 Task: Create a scrum project AgileIntegrate. Add to scrum project AgileIntegrate a team member softage.3@softage.net and assign as Project Lead. Add to scrum project AgileIntegrate a team member softage.4@softage.net
Action: Mouse moved to (180, 55)
Screenshot: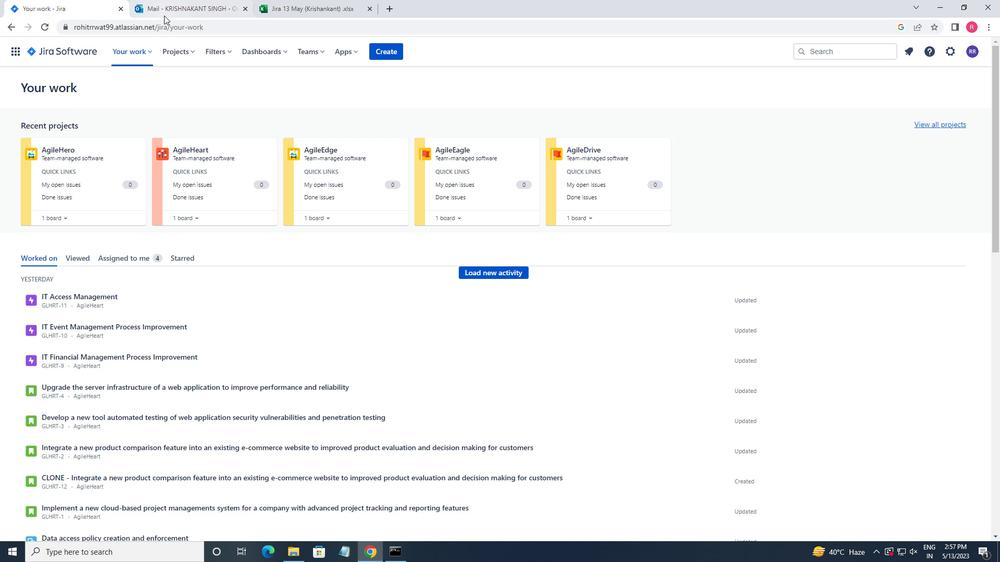 
Action: Mouse pressed left at (180, 55)
Screenshot: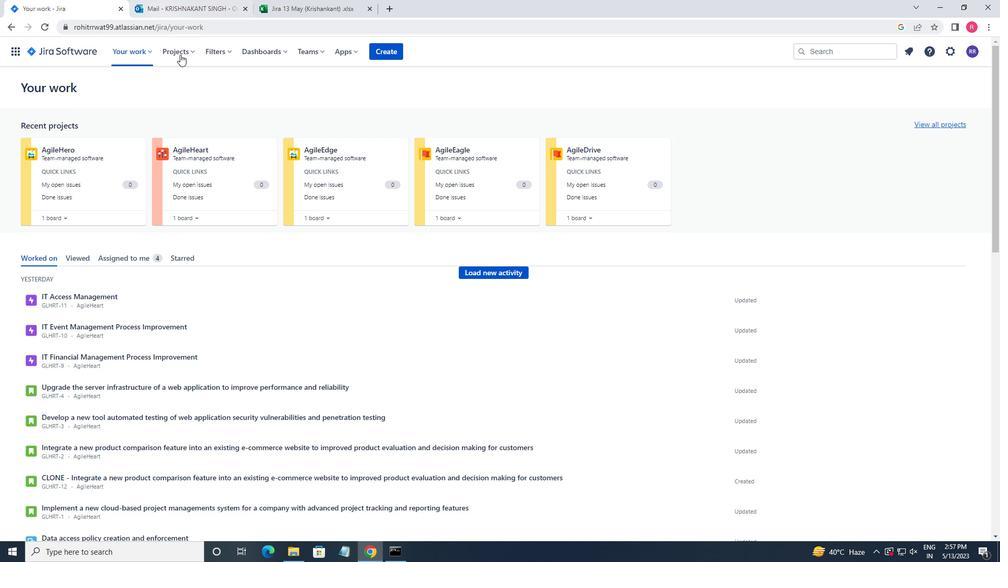
Action: Mouse moved to (204, 257)
Screenshot: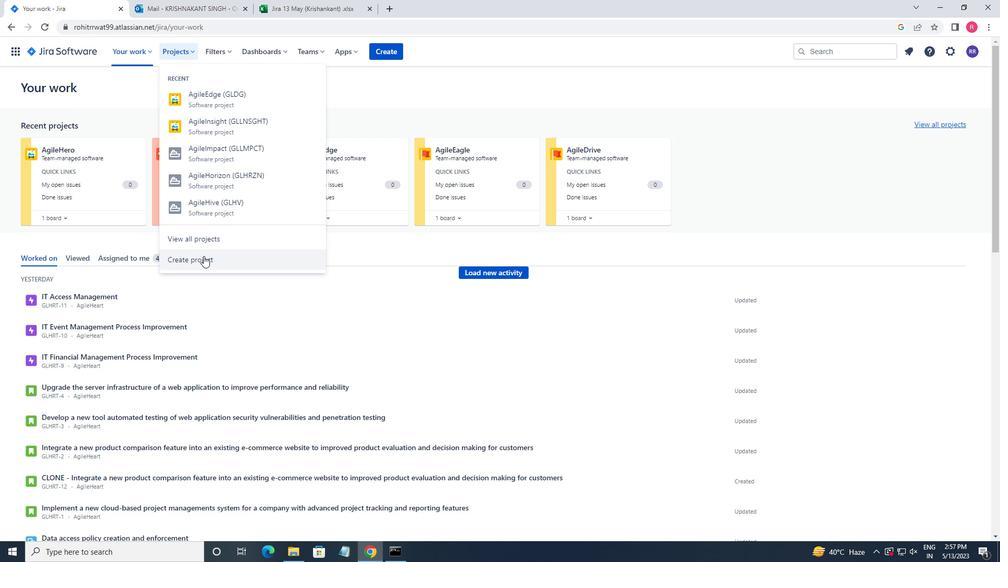 
Action: Mouse pressed left at (204, 257)
Screenshot: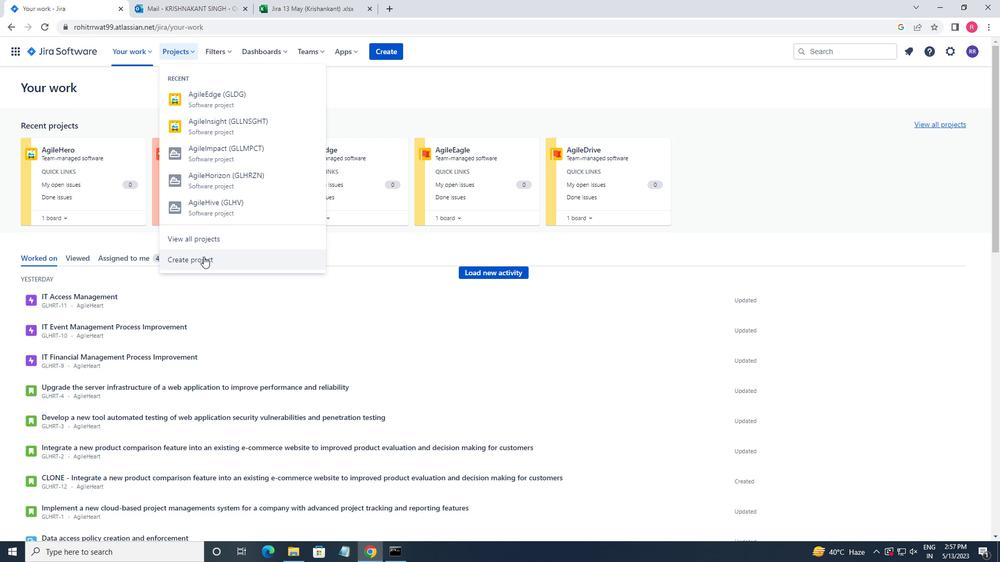 
Action: Mouse moved to (472, 245)
Screenshot: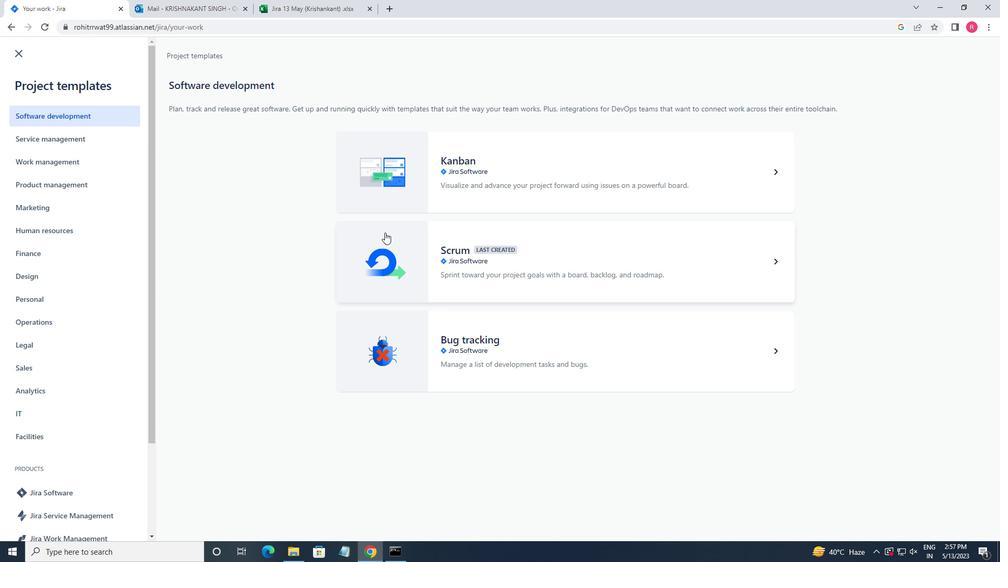 
Action: Mouse pressed left at (472, 245)
Screenshot: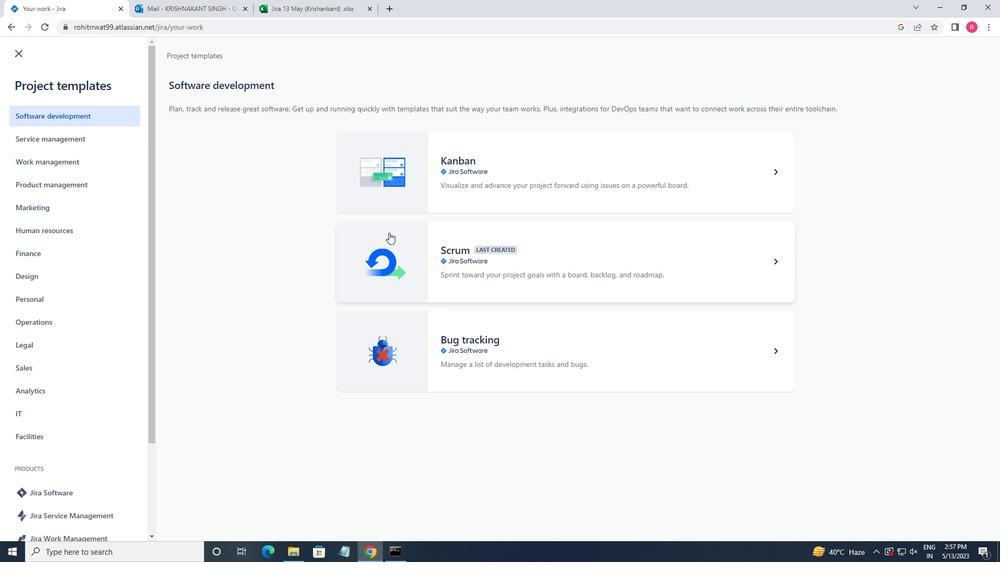 
Action: Mouse moved to (797, 516)
Screenshot: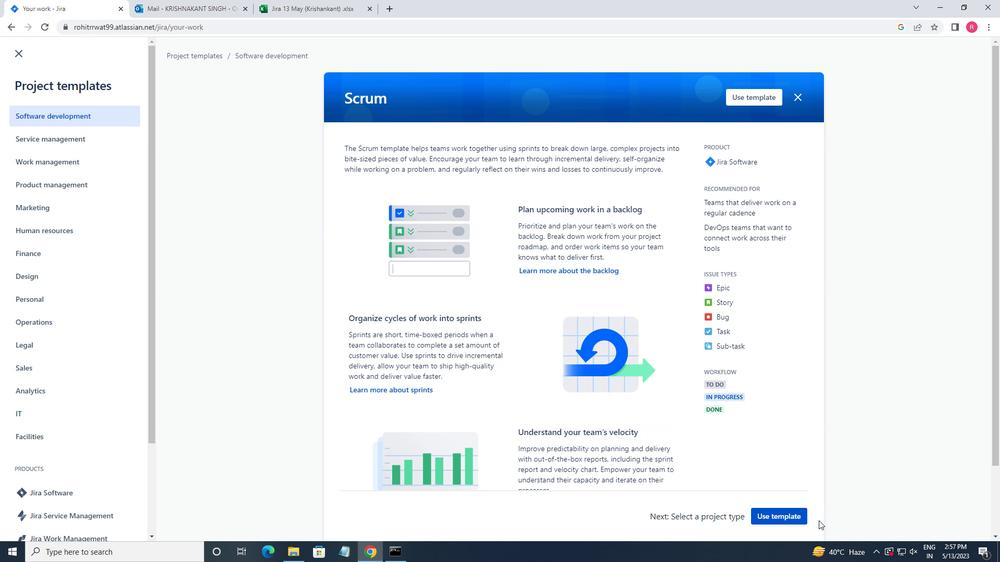 
Action: Mouse pressed left at (797, 516)
Screenshot: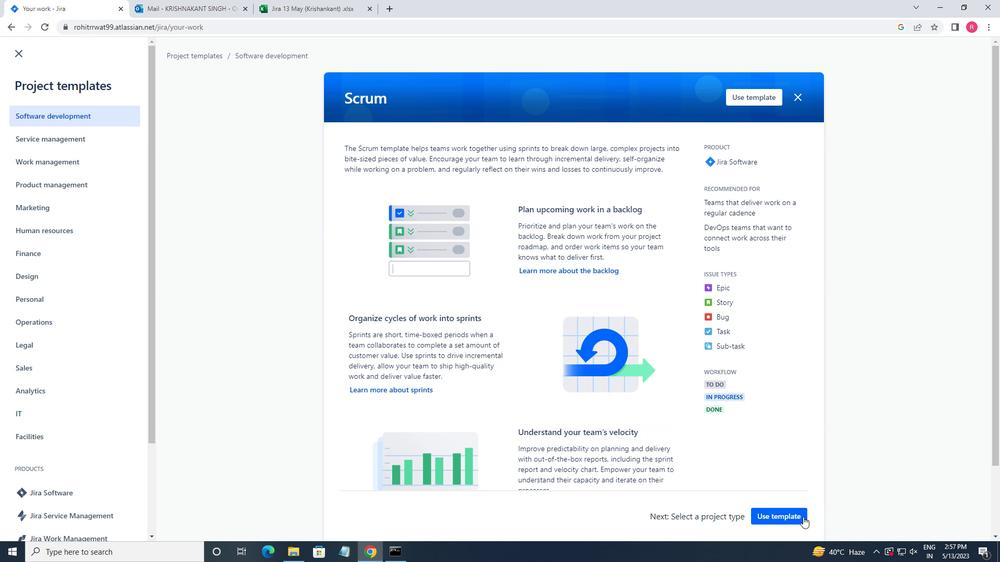 
Action: Mouse moved to (386, 505)
Screenshot: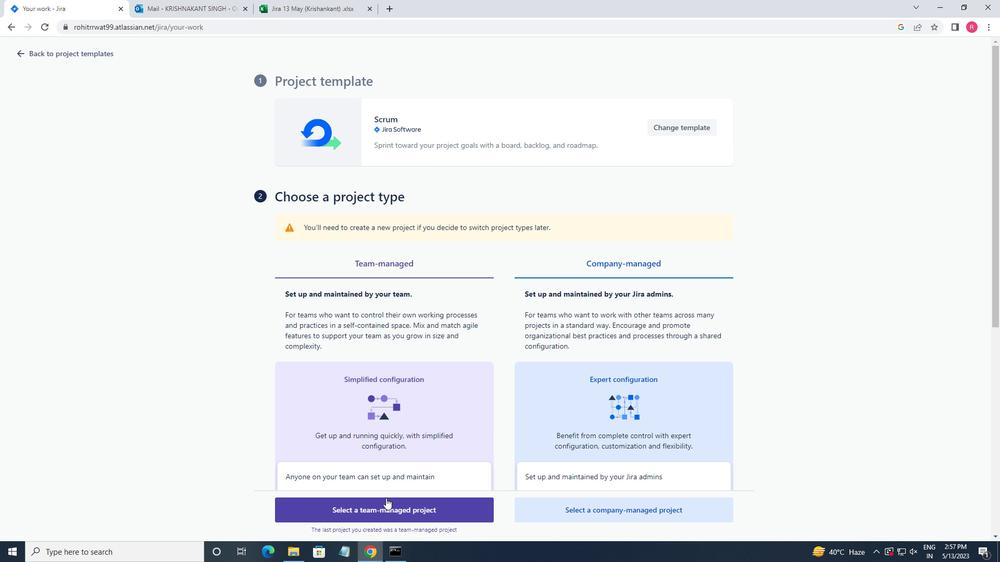 
Action: Mouse pressed left at (386, 505)
Screenshot: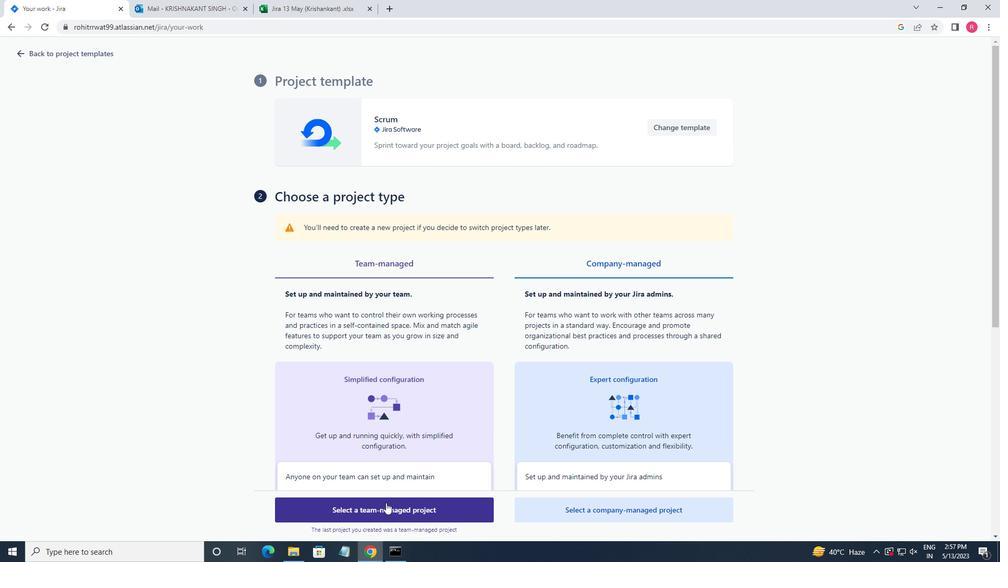 
Action: Mouse moved to (241, 365)
Screenshot: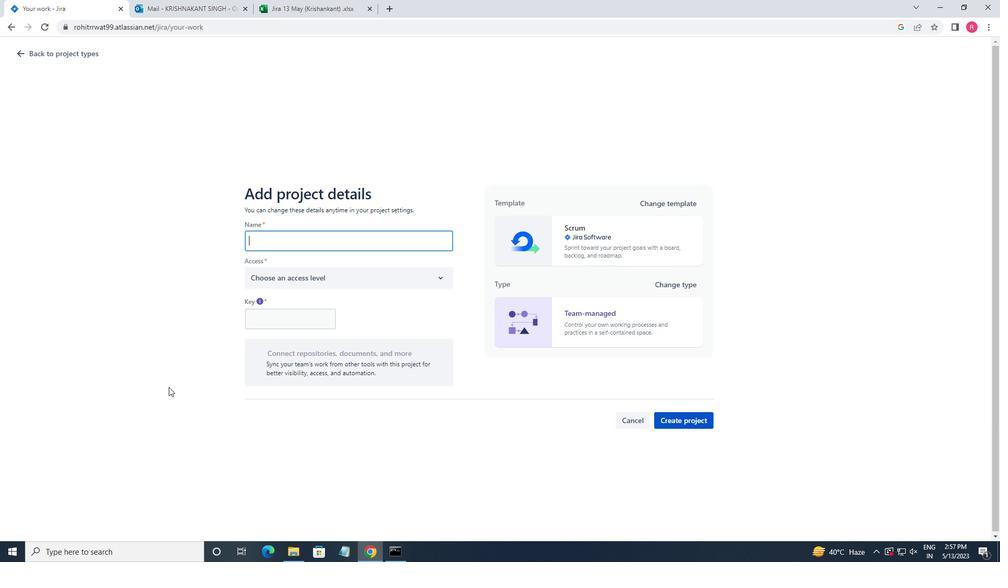 
Action: Key pressed <Key.shift>AGILELNTEGRATE
Screenshot: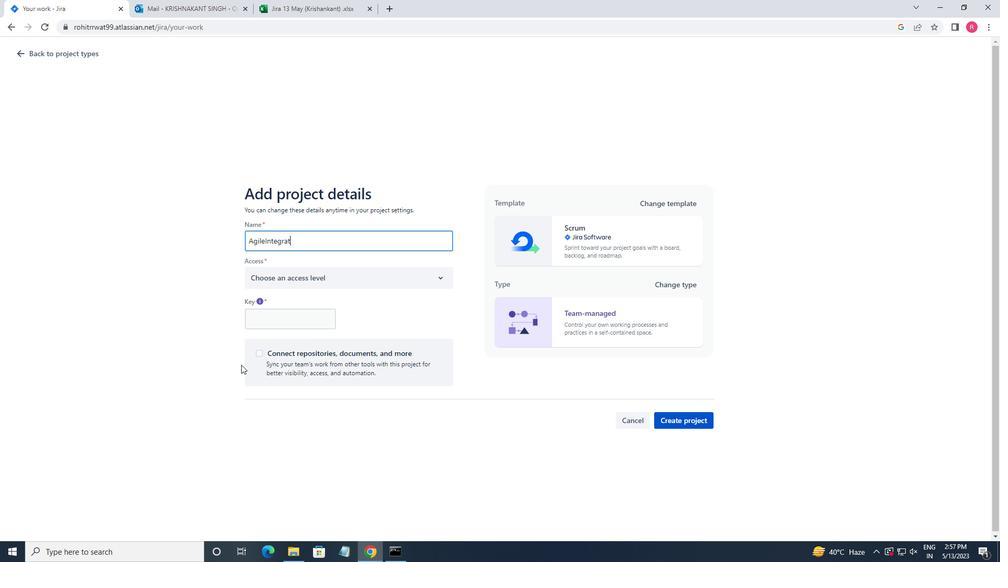 
Action: Mouse moved to (336, 280)
Screenshot: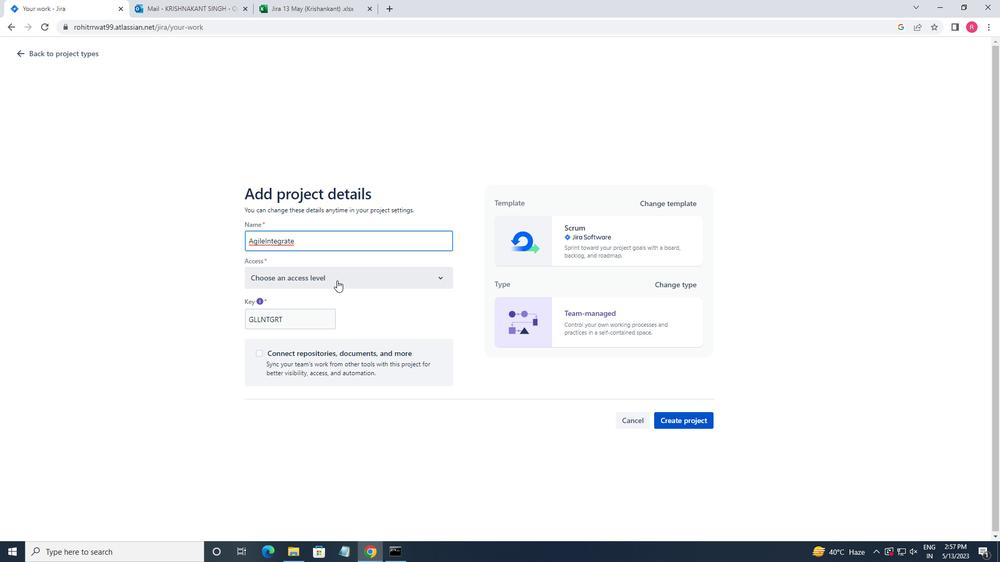 
Action: Mouse pressed left at (336, 280)
Screenshot: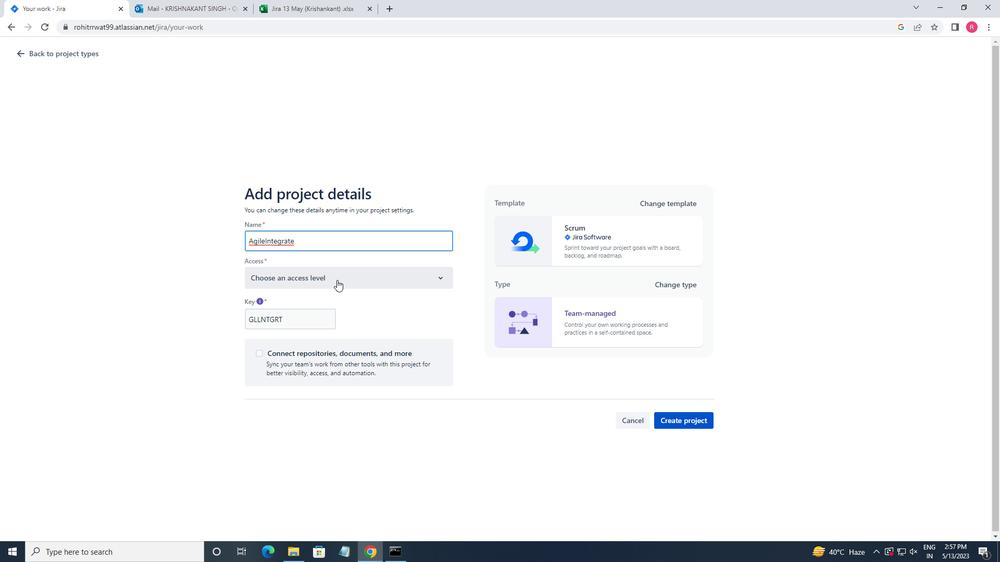 
Action: Mouse moved to (335, 317)
Screenshot: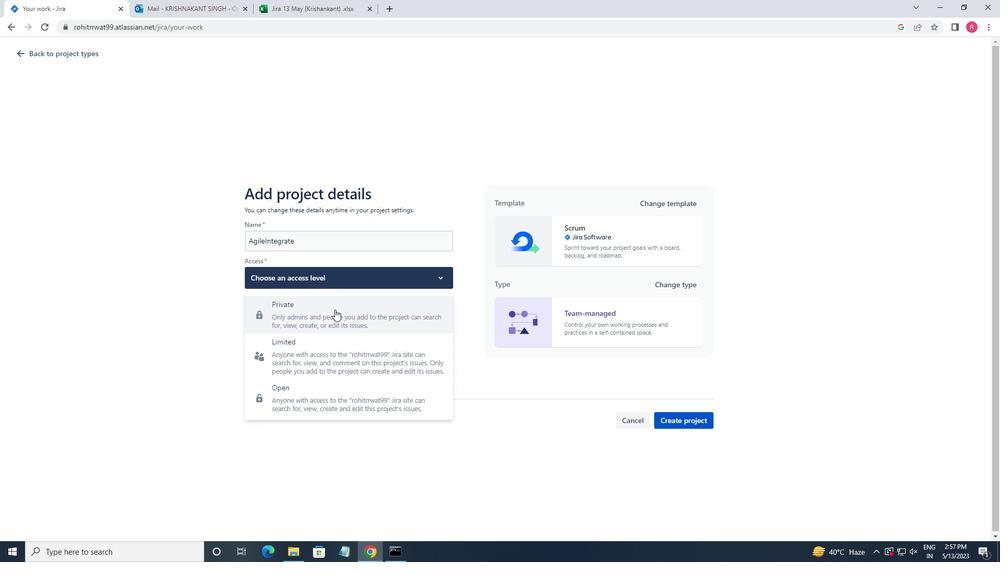
Action: Mouse pressed left at (335, 317)
Screenshot: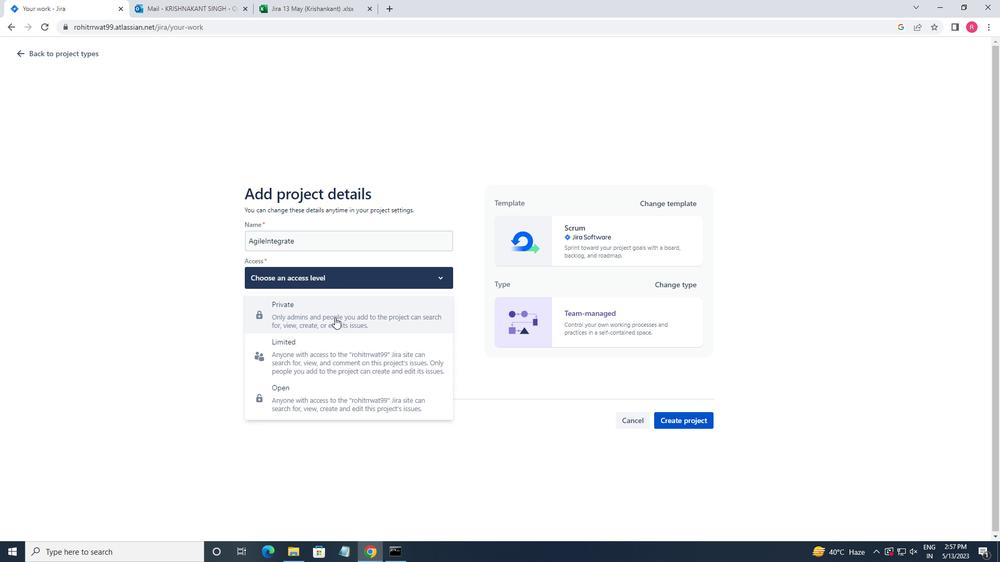 
Action: Mouse moved to (680, 423)
Screenshot: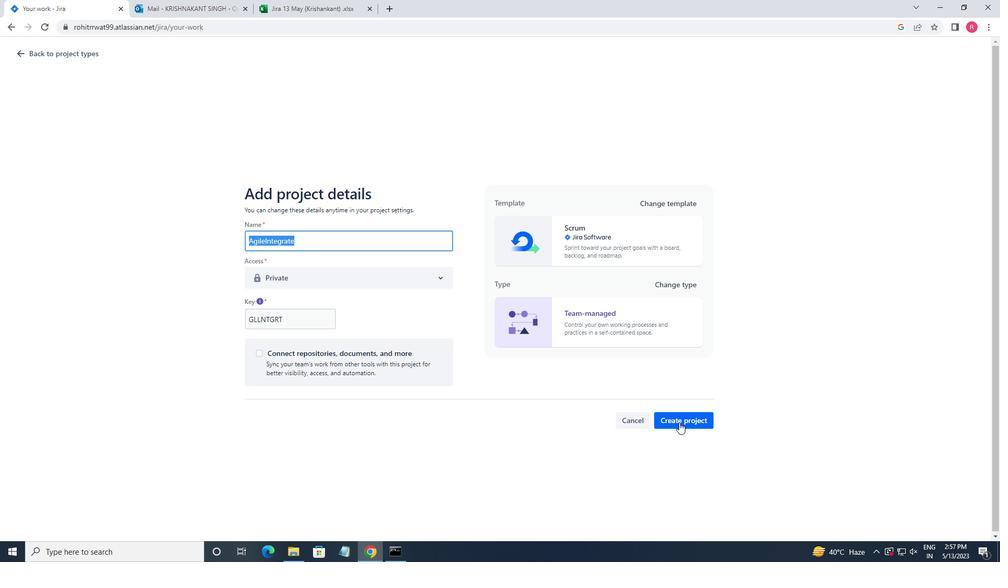 
Action: Mouse pressed left at (680, 423)
Screenshot: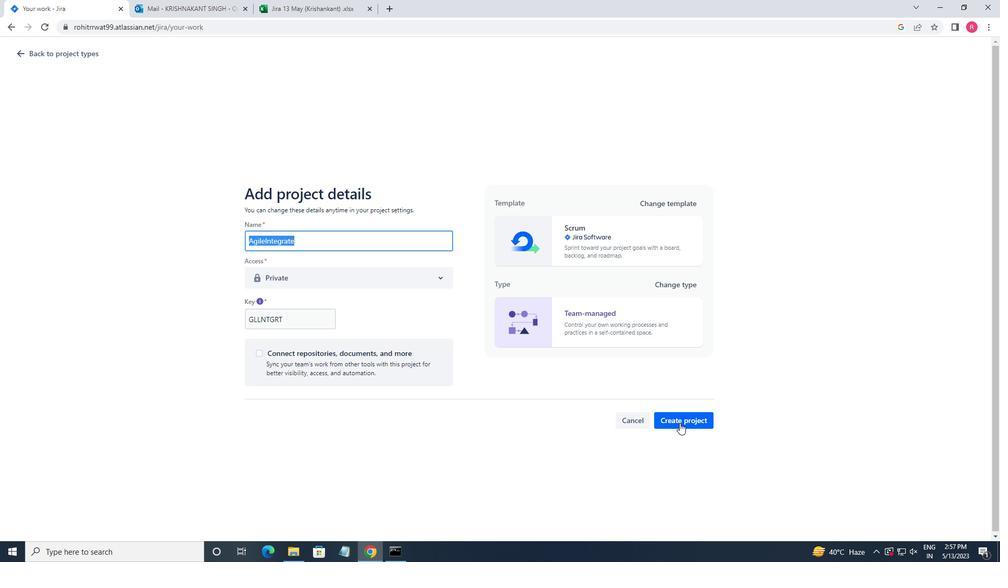 
Action: Mouse moved to (226, 146)
Screenshot: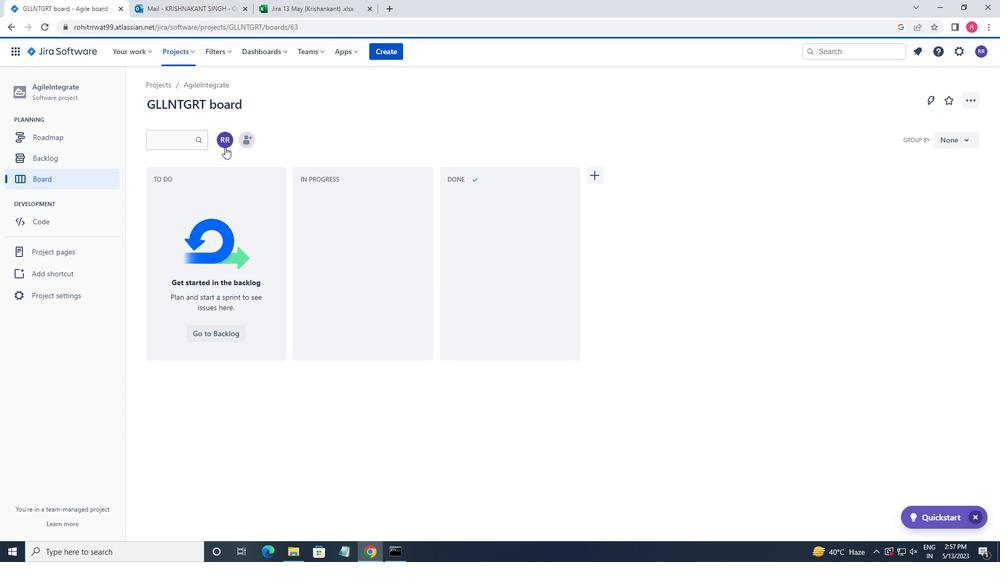 
Action: Mouse pressed left at (226, 146)
Screenshot: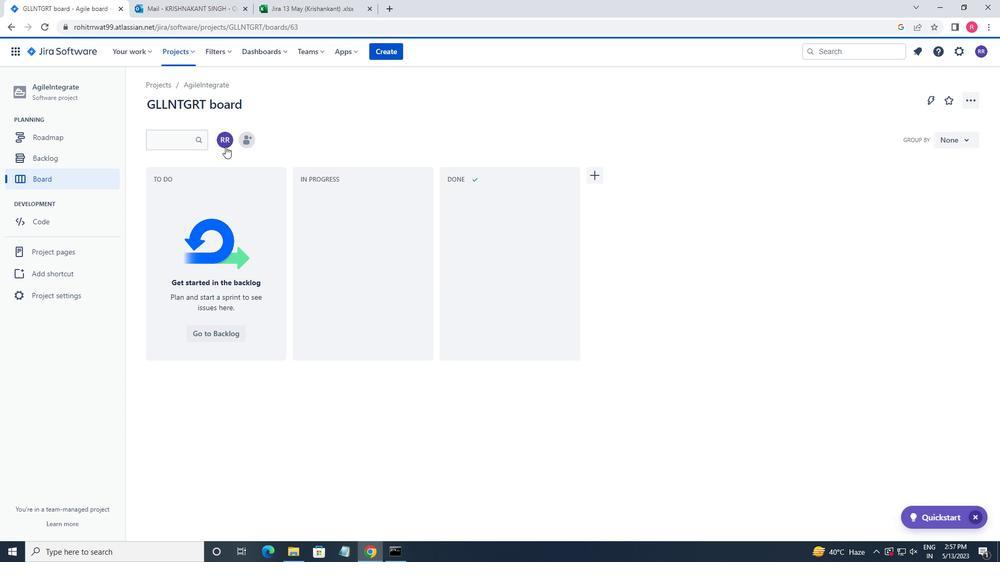 
Action: Mouse moved to (245, 146)
Screenshot: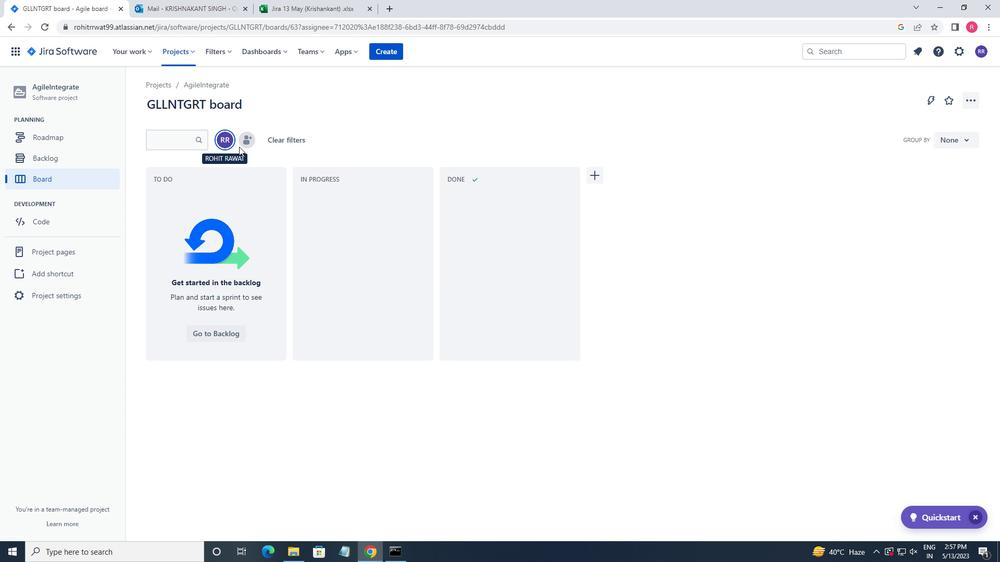 
Action: Mouse pressed left at (245, 146)
Screenshot: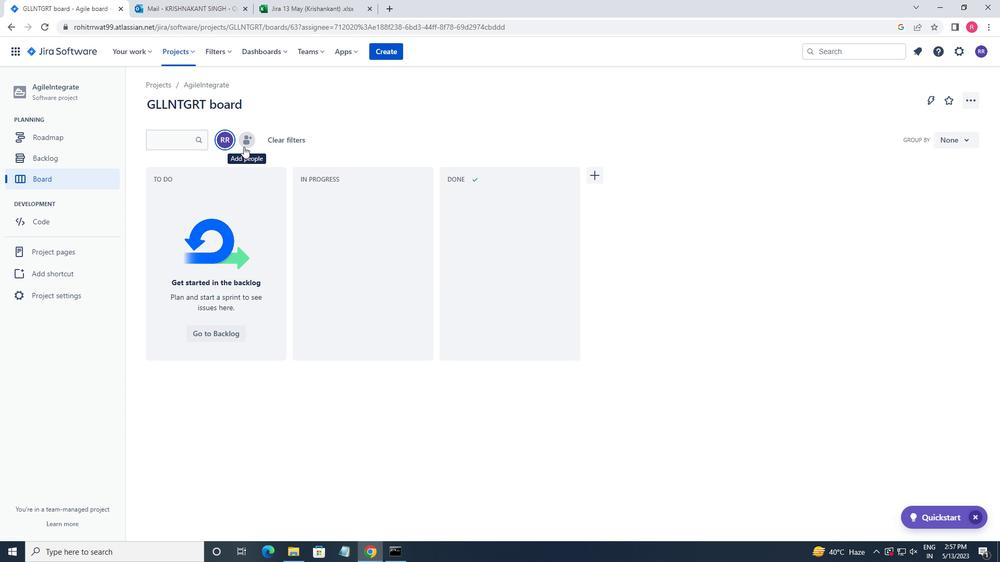 
Action: Key pressed SOFTAGE.3<Key.shift>@SOFTAGE.1<Key.backspace>NET
Screenshot: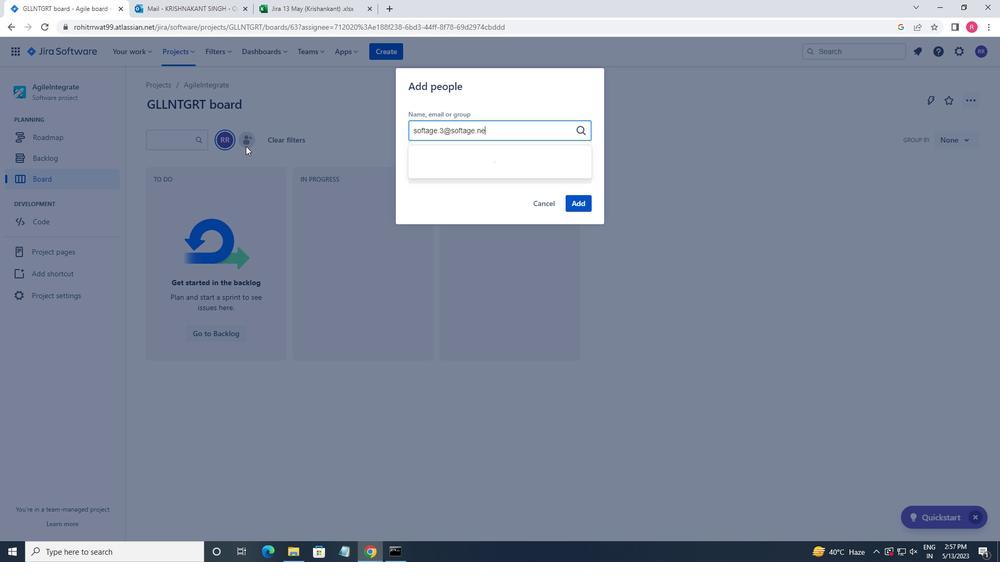 
Action: Mouse moved to (245, 164)
Screenshot: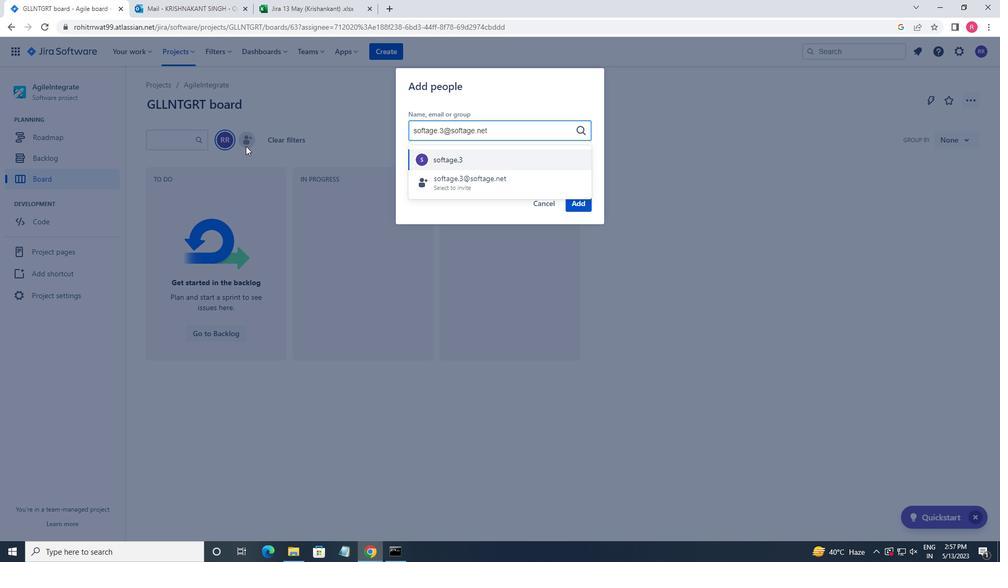 
Action: Key pressed <Key.down><Key.enter>
Screenshot: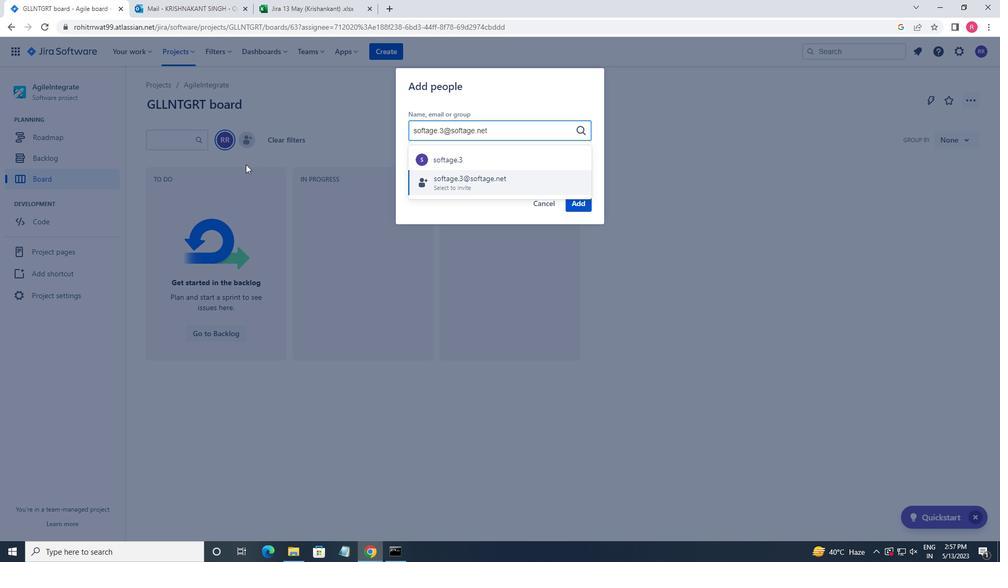 
Action: Mouse moved to (575, 206)
Screenshot: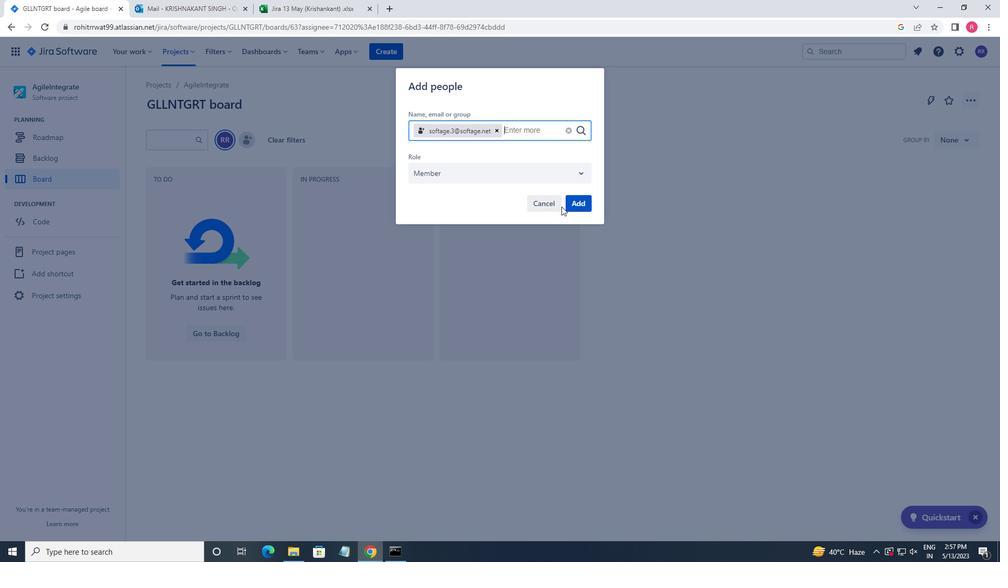 
Action: Mouse pressed left at (575, 206)
Screenshot: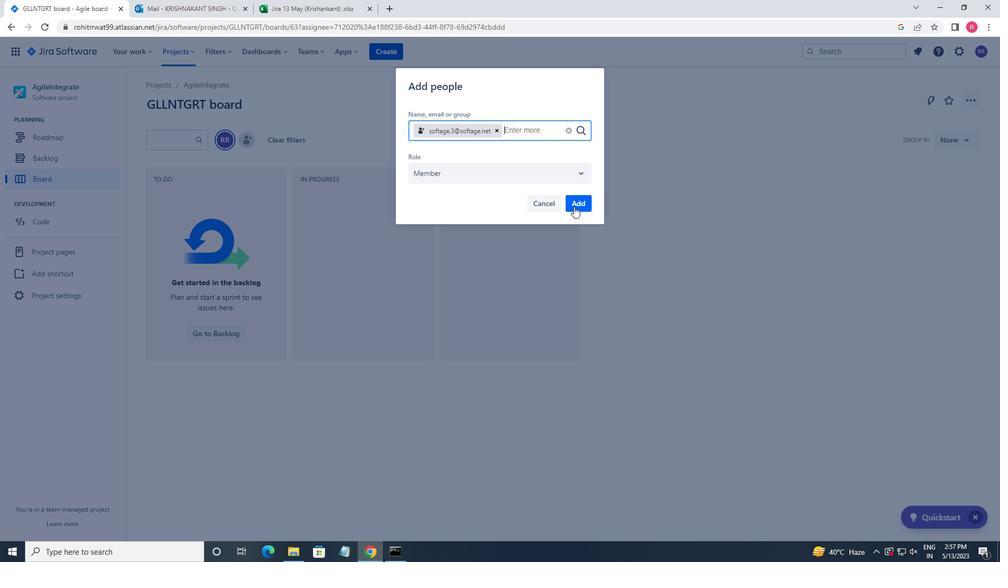 
Action: Mouse moved to (53, 298)
Screenshot: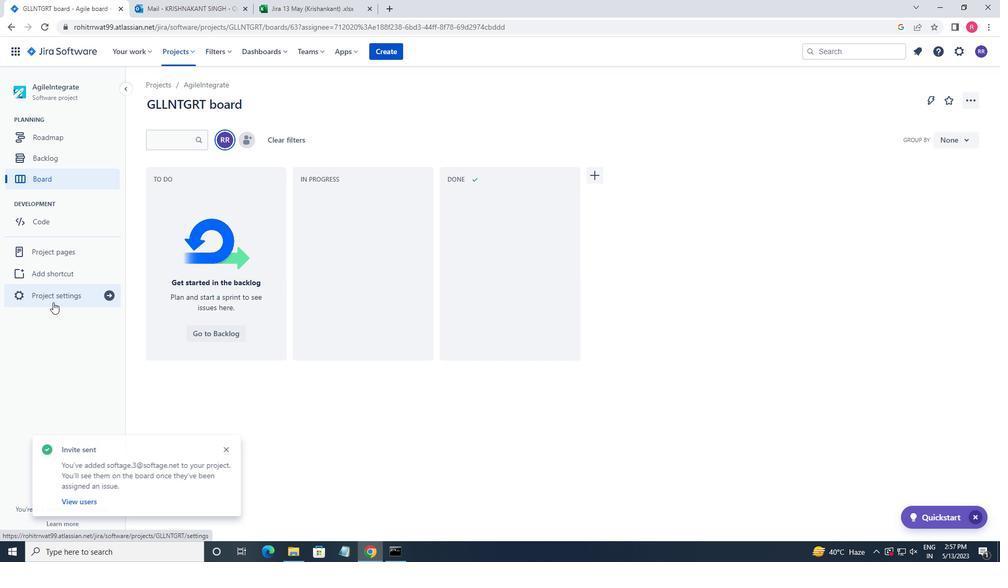 
Action: Mouse pressed left at (53, 298)
Screenshot: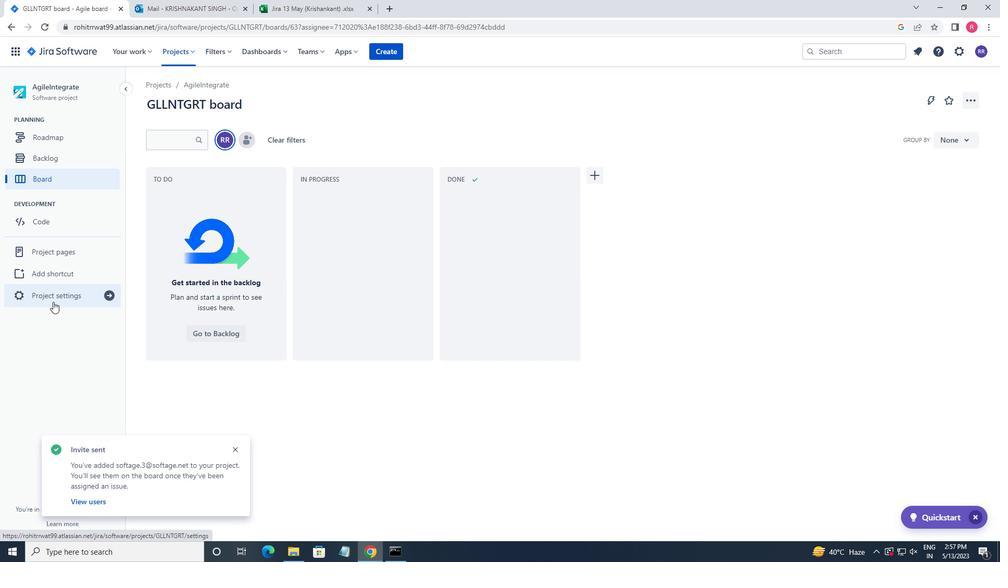 
Action: Mouse moved to (549, 376)
Screenshot: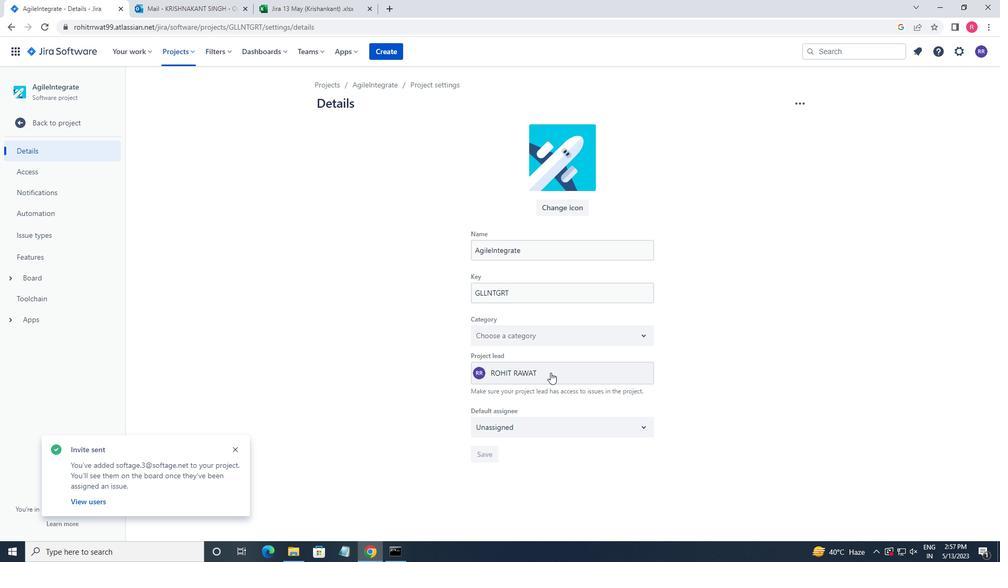 
Action: Mouse pressed left at (549, 376)
Screenshot: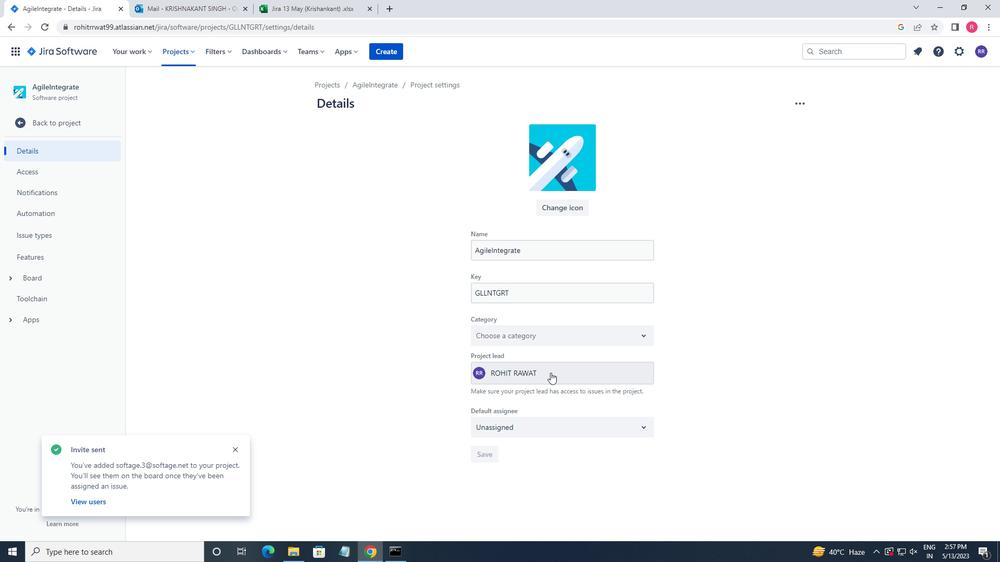 
Action: Mouse moved to (534, 366)
Screenshot: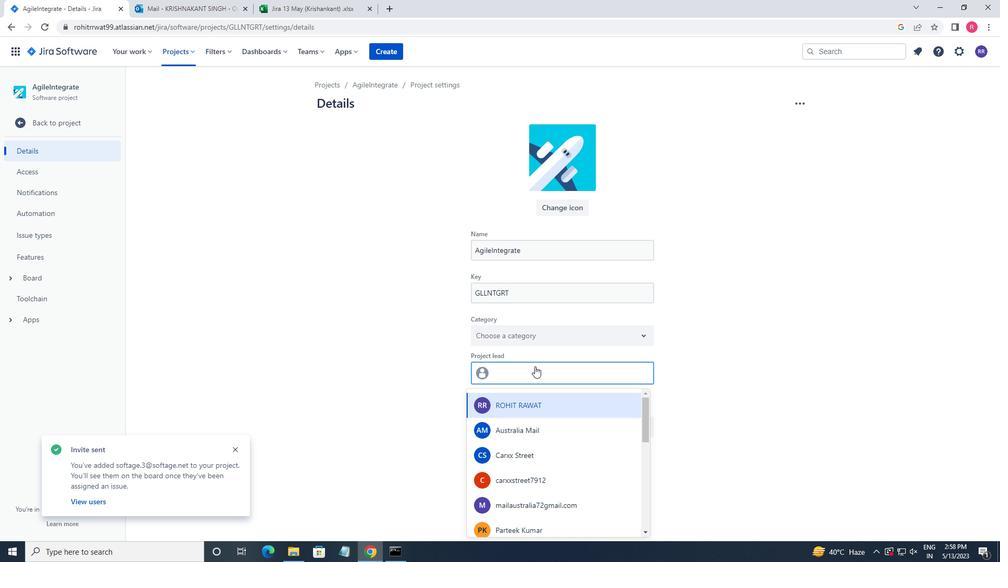 
Action: Key pressed SOFTA
Screenshot: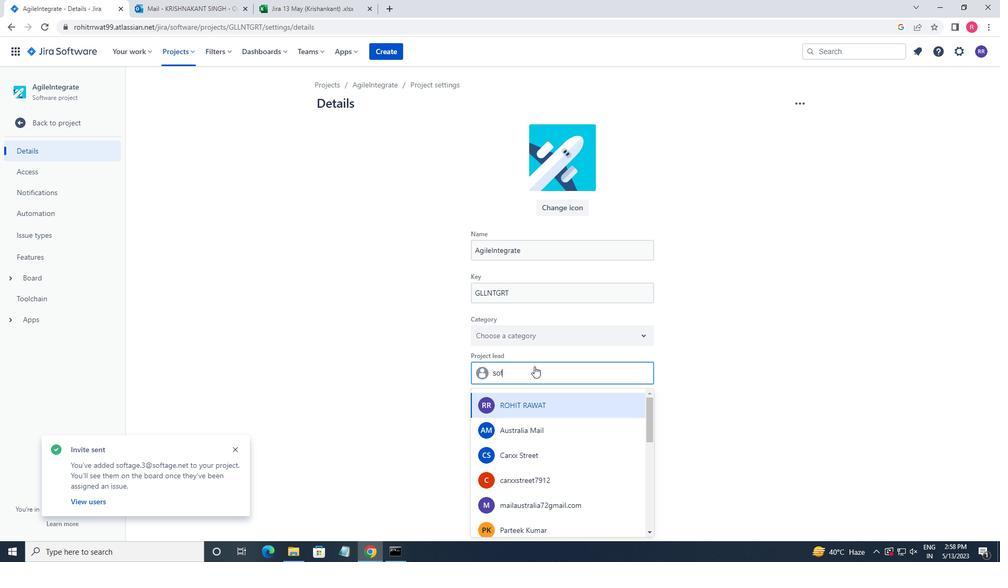 
Action: Mouse moved to (534, 366)
Screenshot: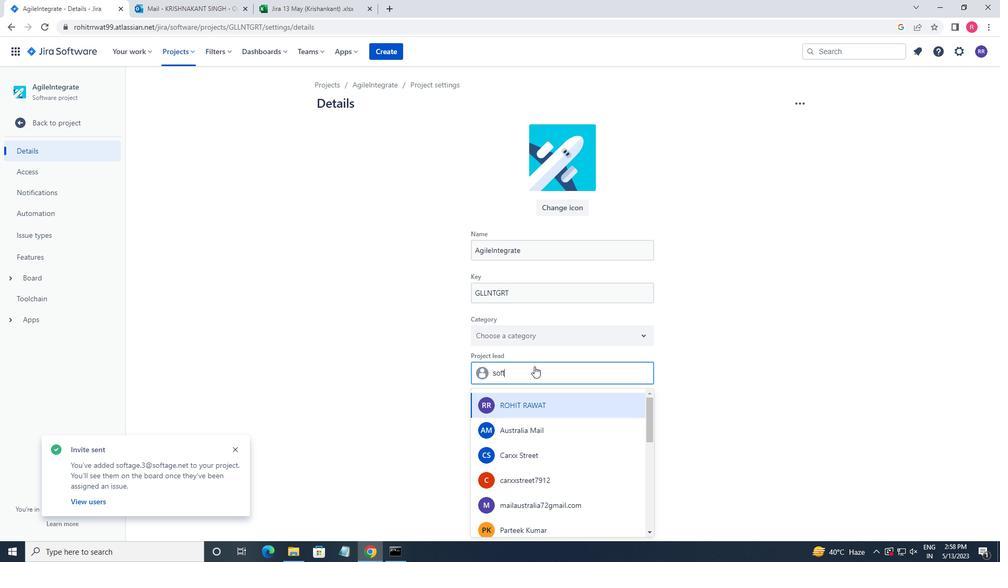 
Action: Key pressed G
Screenshot: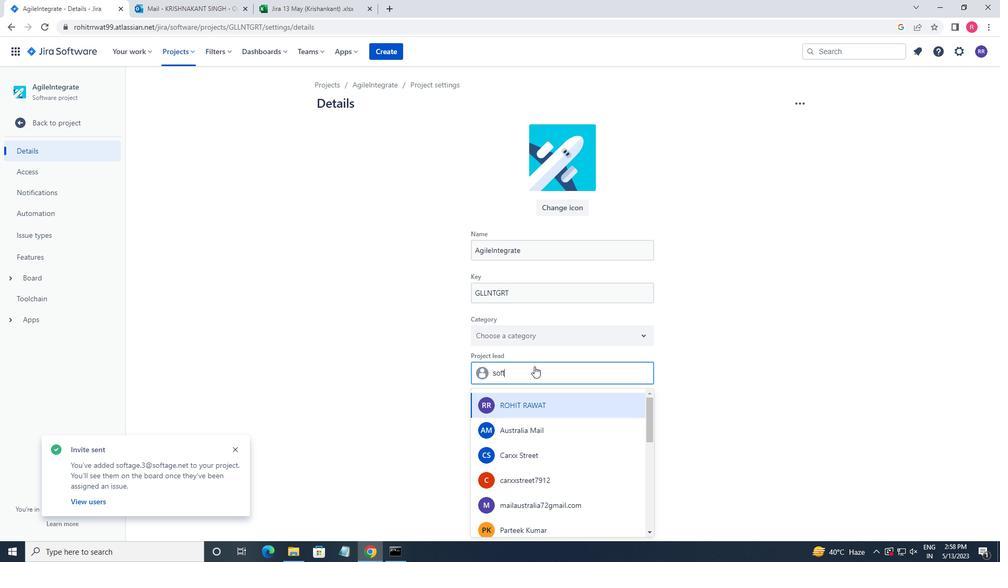 
Action: Mouse moved to (500, 341)
Screenshot: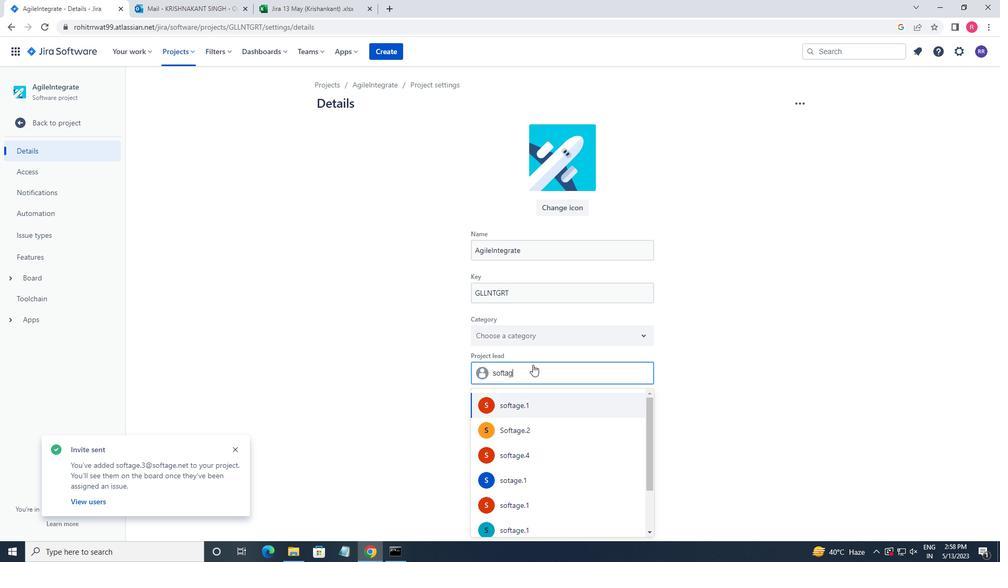 
Action: Key pressed E
Screenshot: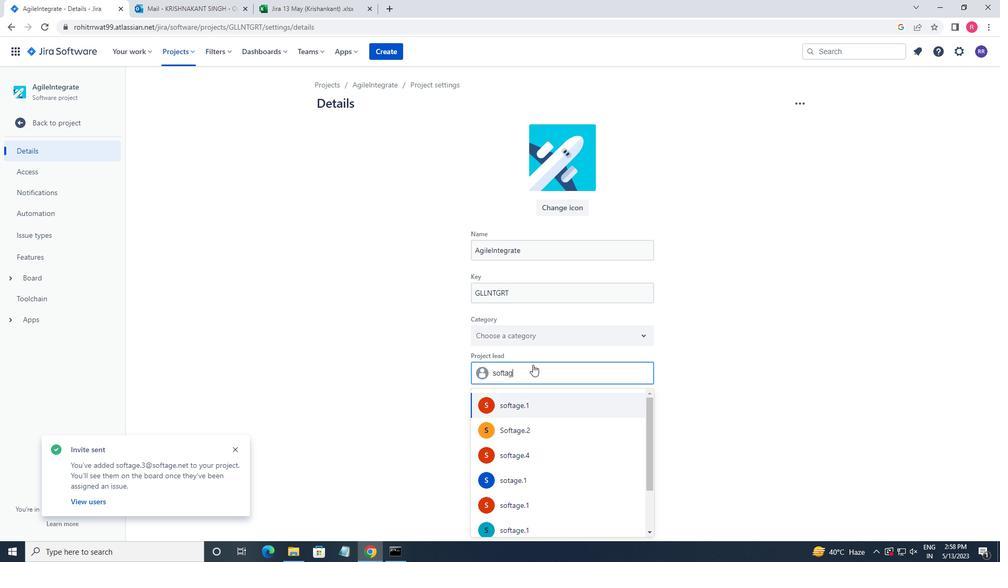 
Action: Mouse moved to (496, 338)
Screenshot: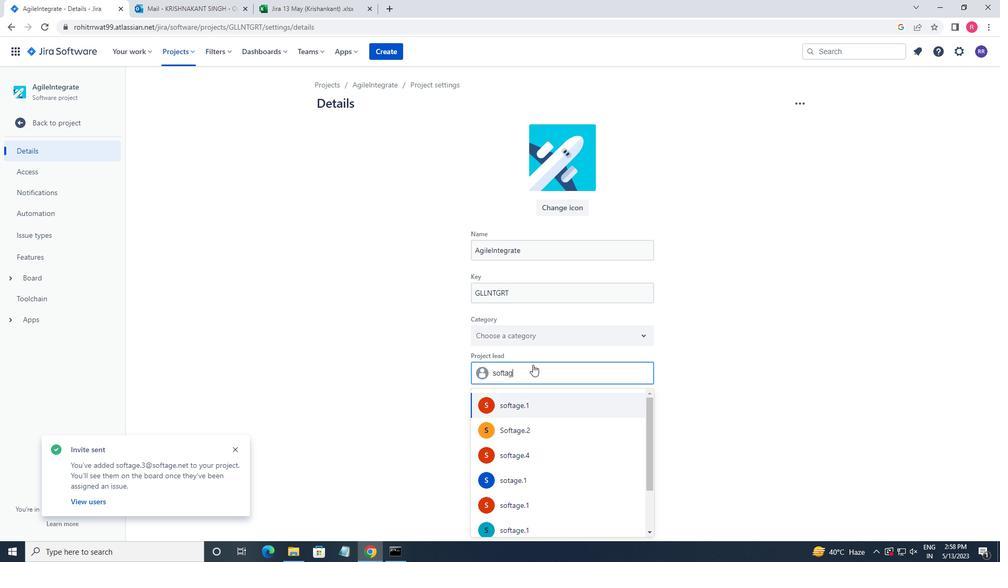 
Action: Key pressed .3<Key.shift>@SOFTAGE.NET
Screenshot: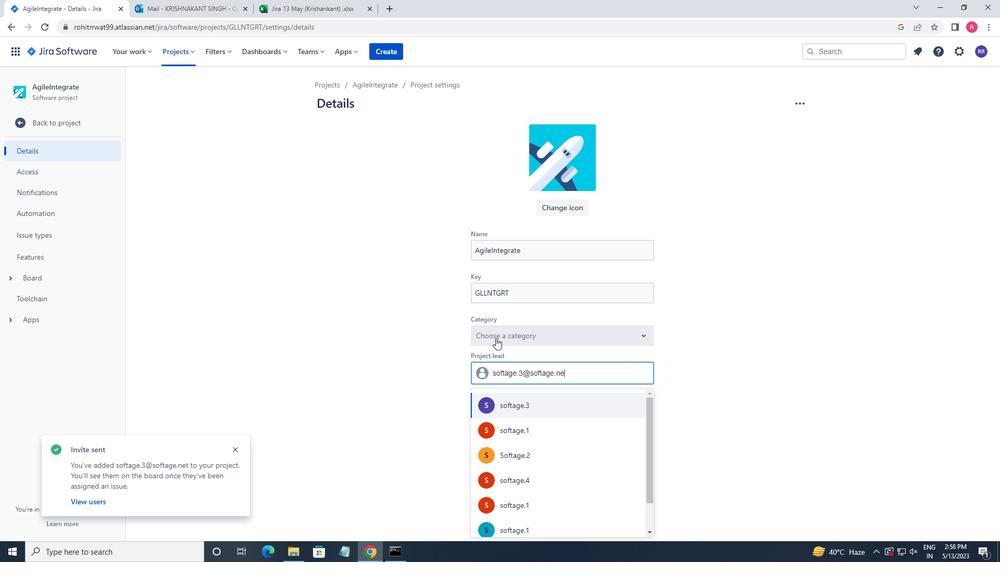 
Action: Mouse moved to (546, 413)
Screenshot: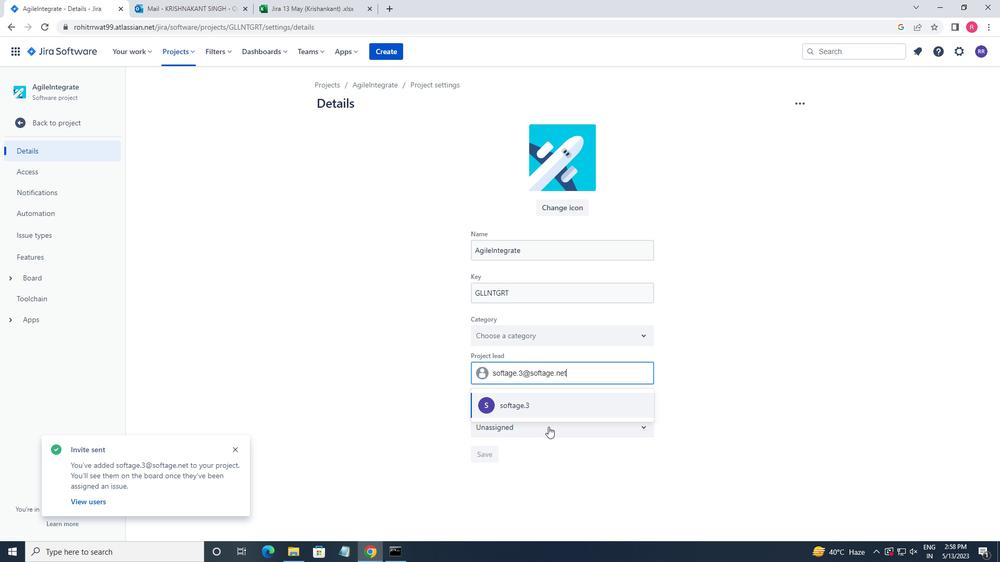 
Action: Mouse pressed left at (546, 413)
Screenshot: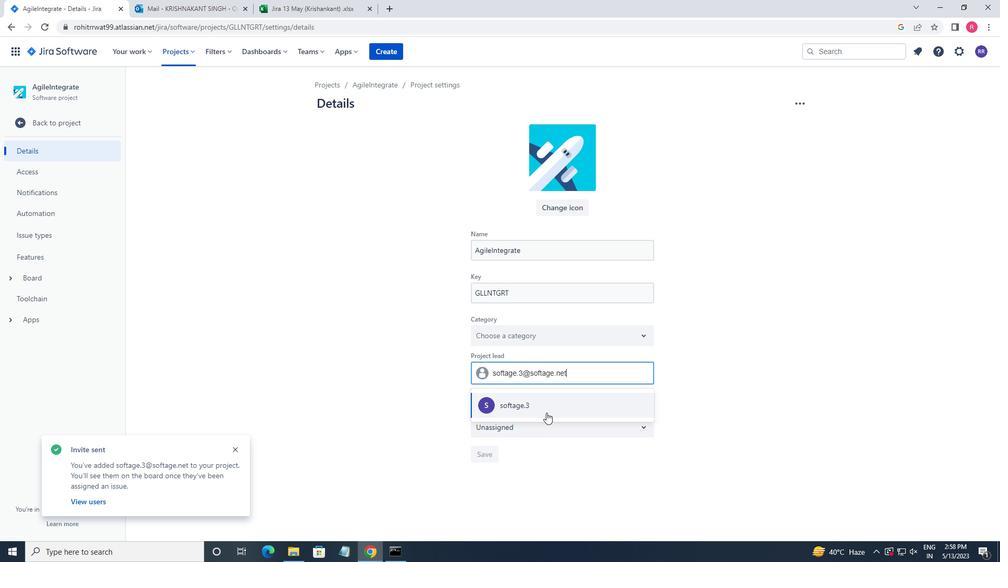 
Action: Mouse moved to (485, 460)
Screenshot: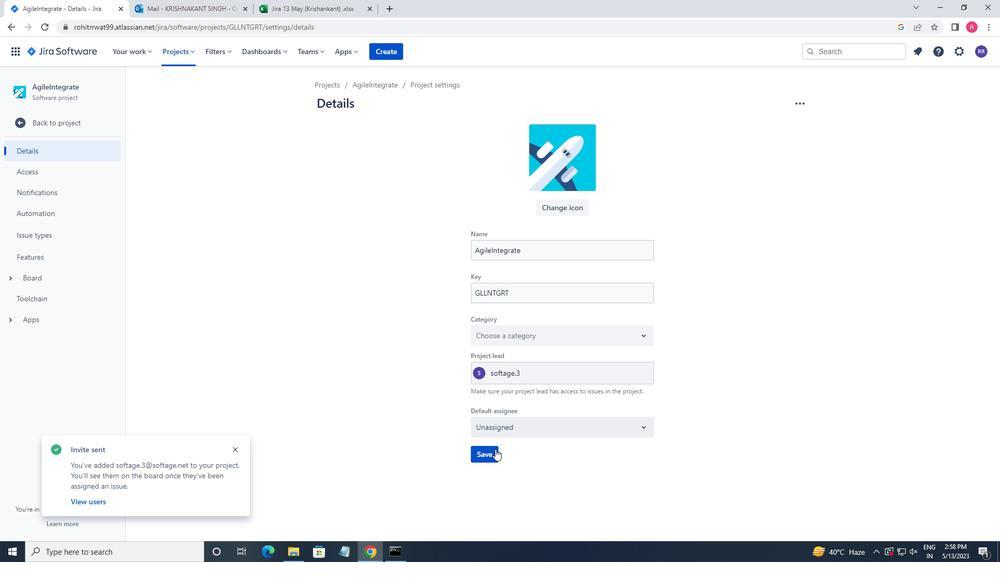 
Action: Mouse pressed left at (485, 460)
Screenshot: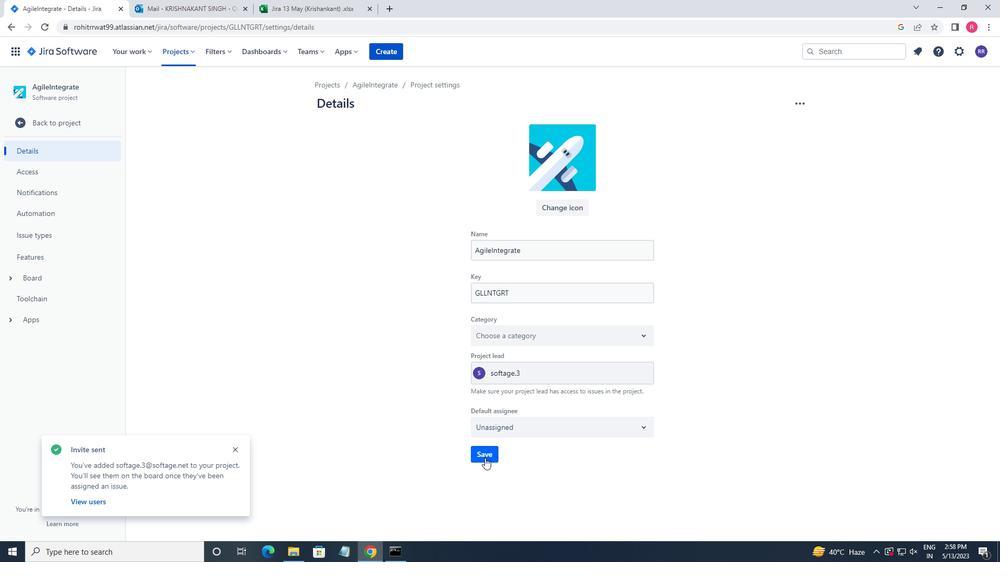 
Action: Mouse moved to (67, 132)
Screenshot: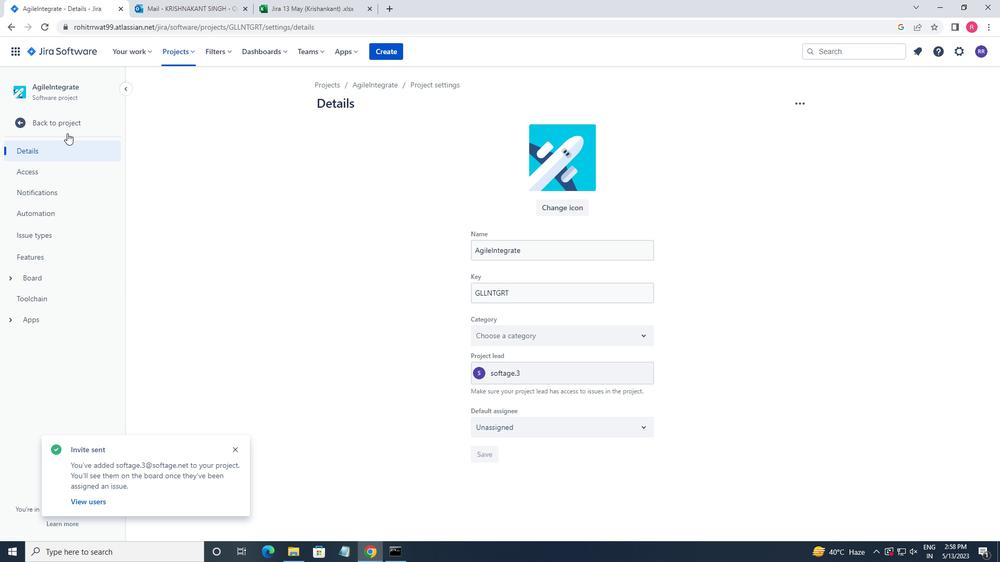 
Action: Mouse pressed left at (67, 132)
Screenshot: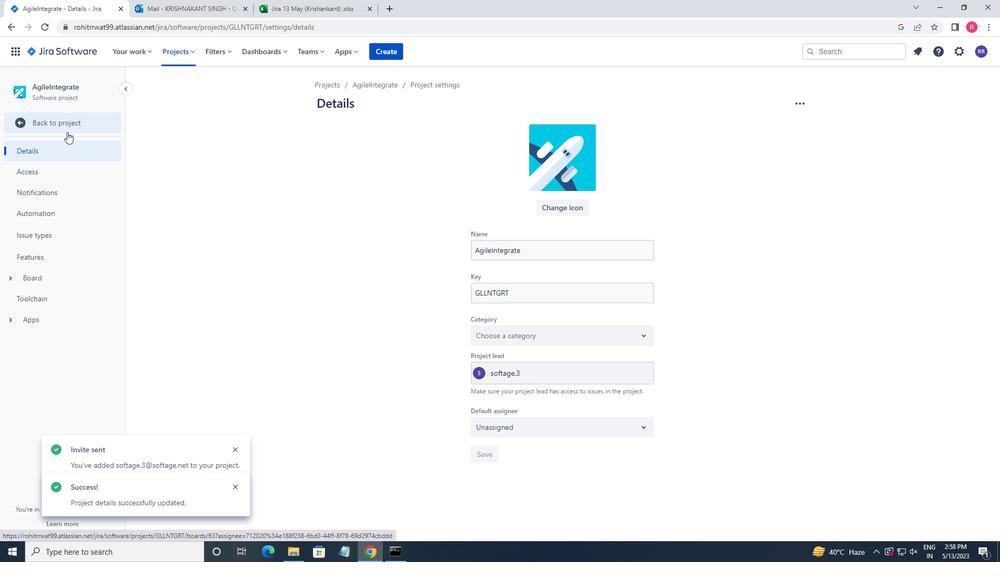 
Action: Mouse moved to (246, 141)
Screenshot: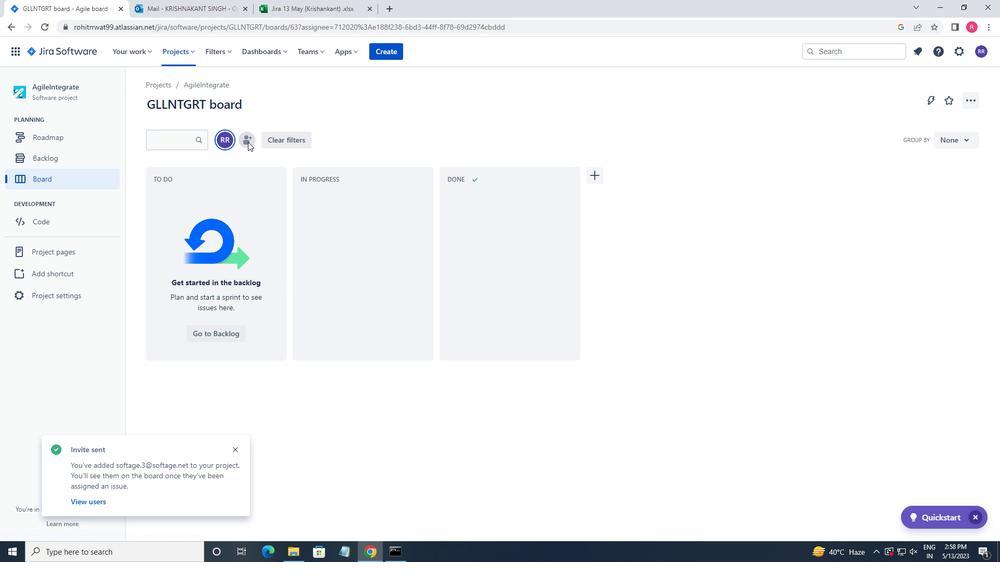 
Action: Mouse pressed left at (246, 141)
Screenshot: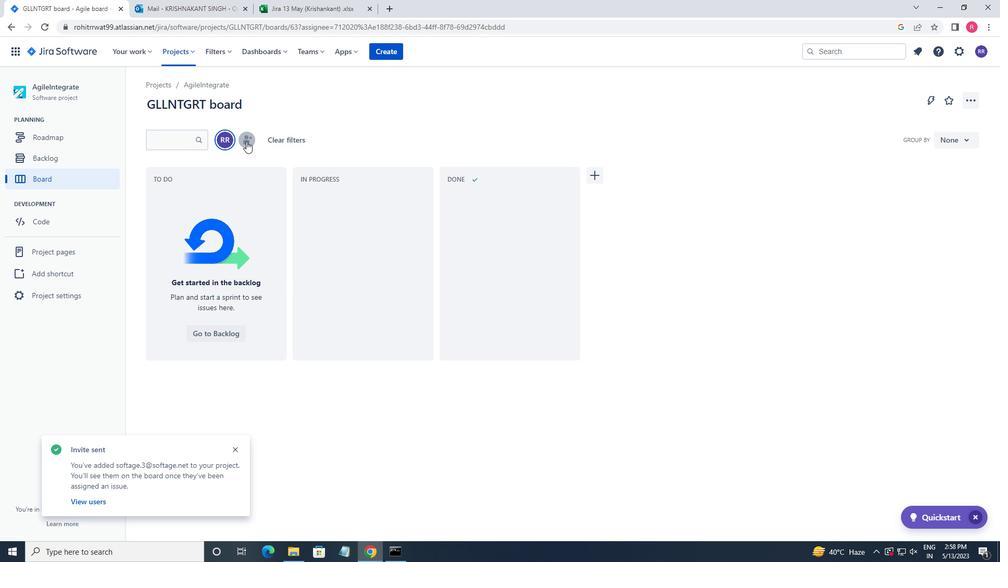 
Action: Key pressed SOFTAGE.4<Key.shift>@SOFTAGE.NET
Screenshot: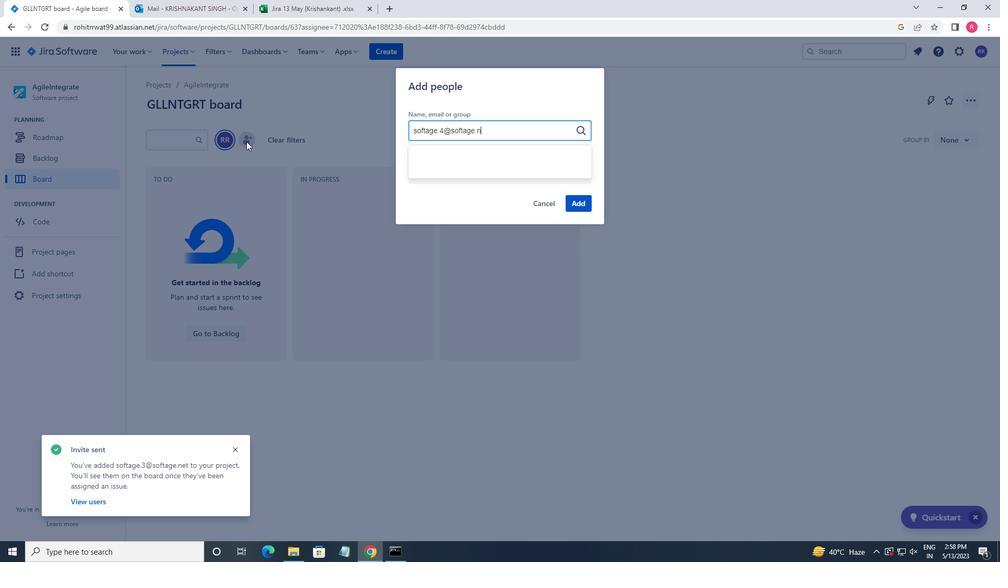 
Action: Mouse moved to (477, 181)
Screenshot: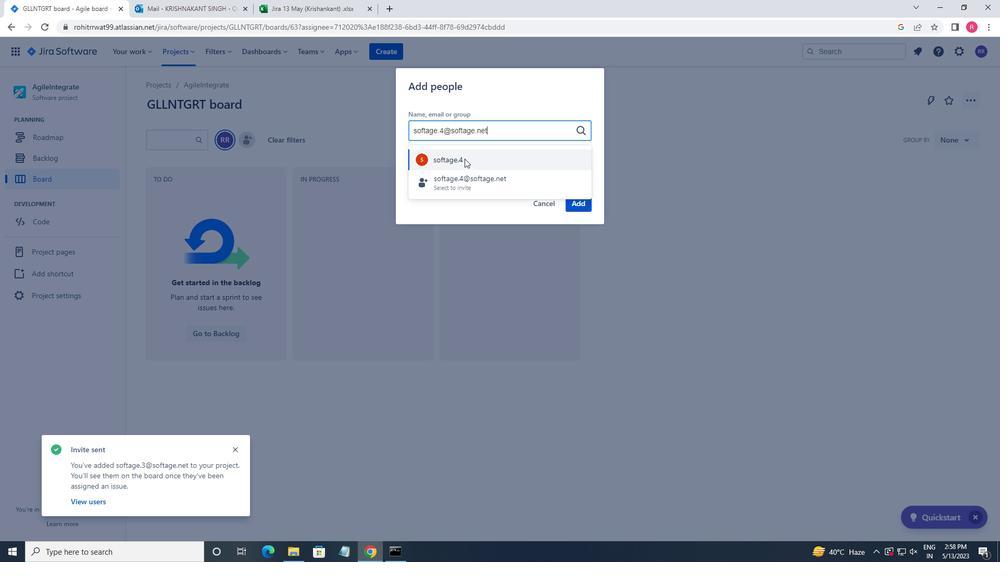 
Action: Mouse pressed left at (477, 181)
Screenshot: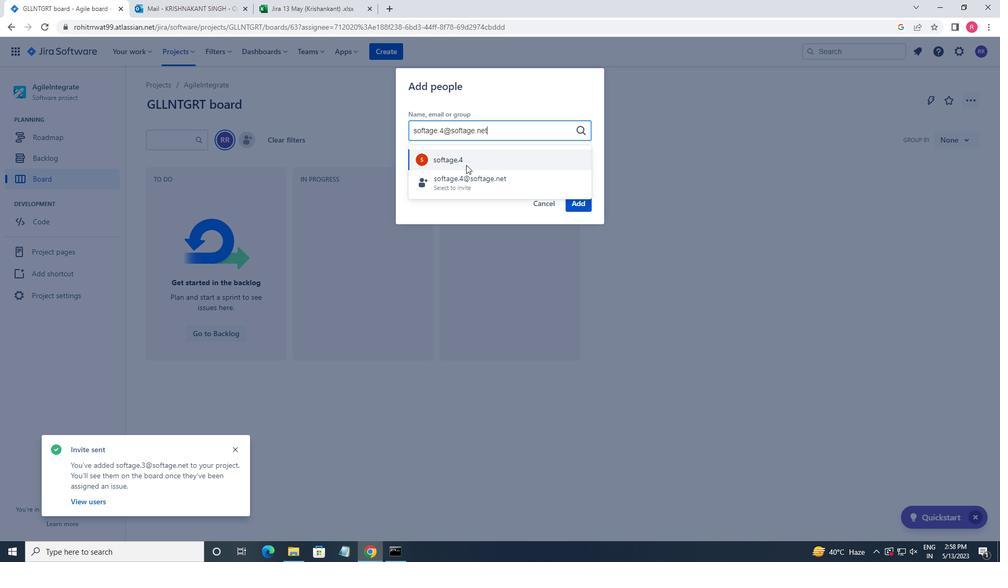 
Action: Mouse moved to (578, 203)
Screenshot: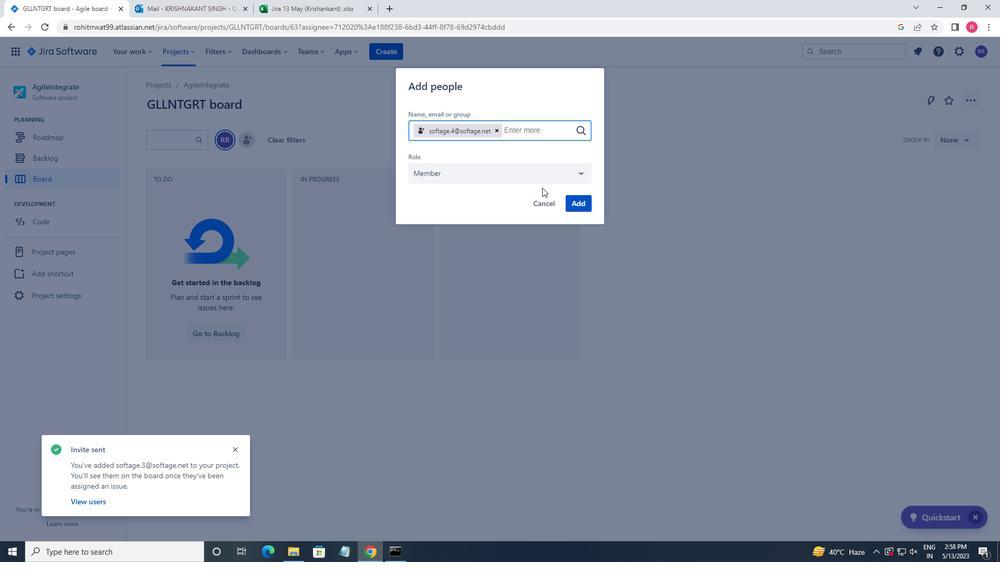 
Action: Mouse pressed left at (578, 203)
Screenshot: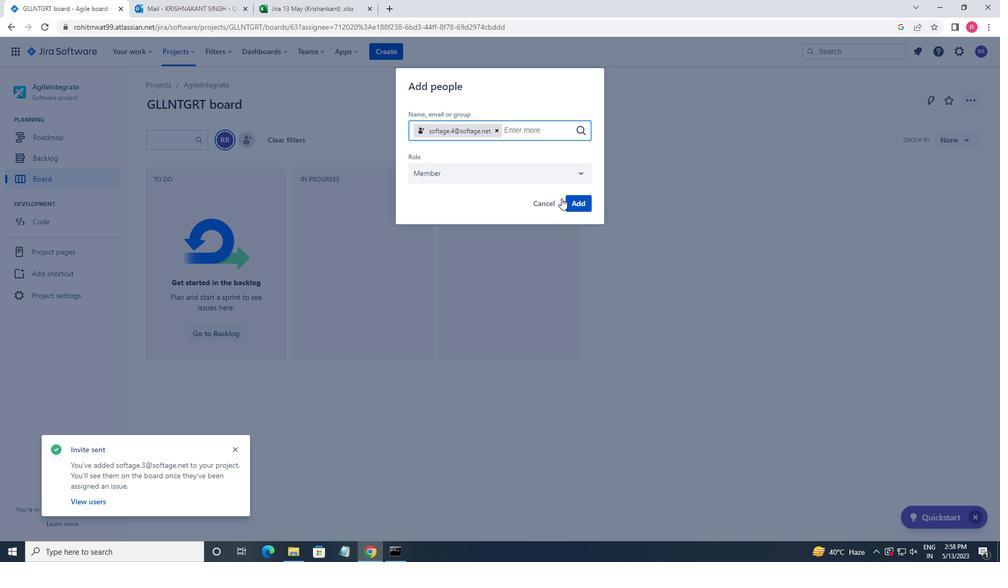 
Action: Mouse moved to (569, 197)
Screenshot: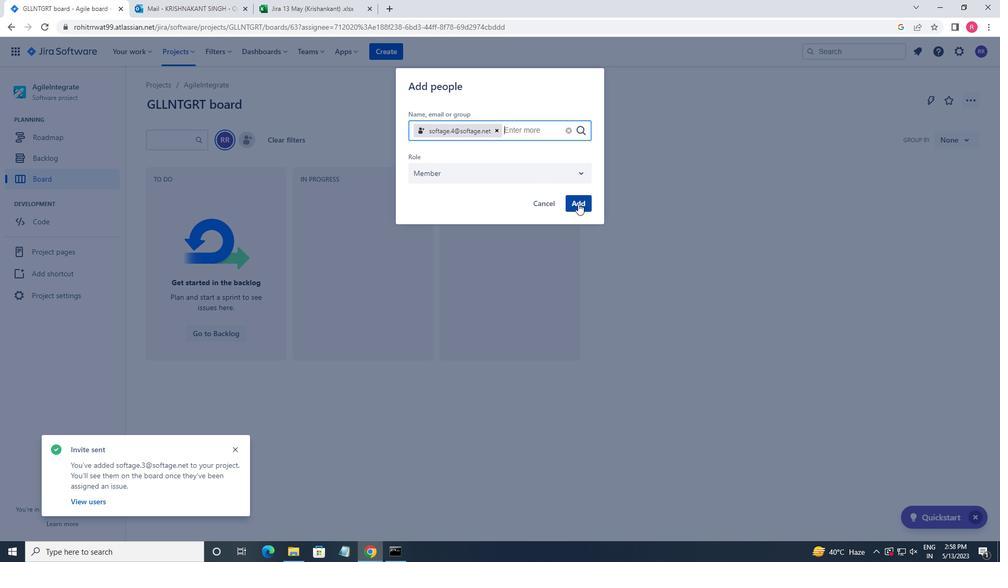 
